 Task: Create a sub task Gather and Analyse Requirements for the task  Create a new online platform for car rental services in the project AgileNexus , assign it to team member softage.1@softage.net and update the status of the sub task to  Off Track , set the priority of the sub task to High
Action: Mouse moved to (88, 251)
Screenshot: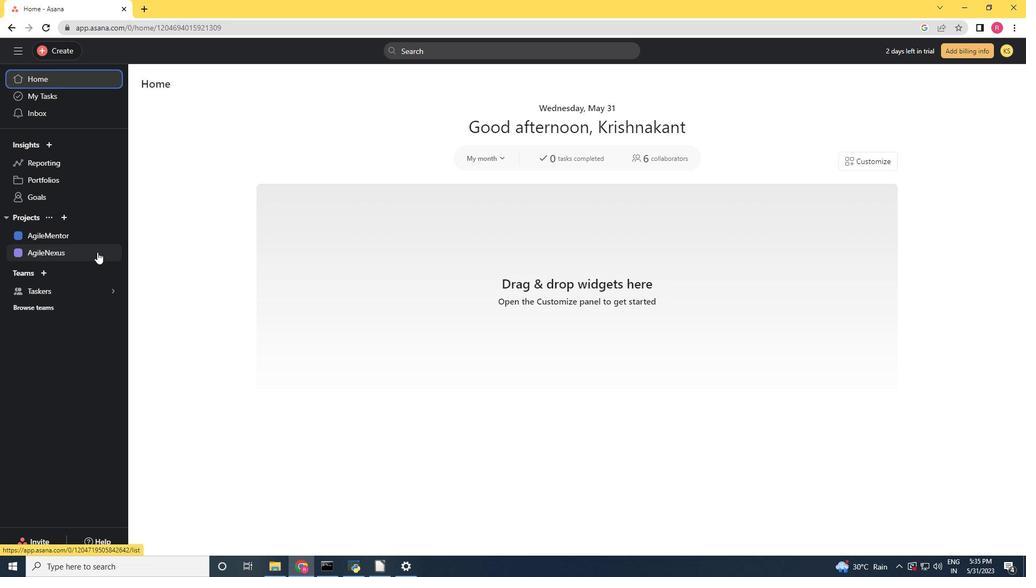 
Action: Mouse pressed left at (88, 251)
Screenshot: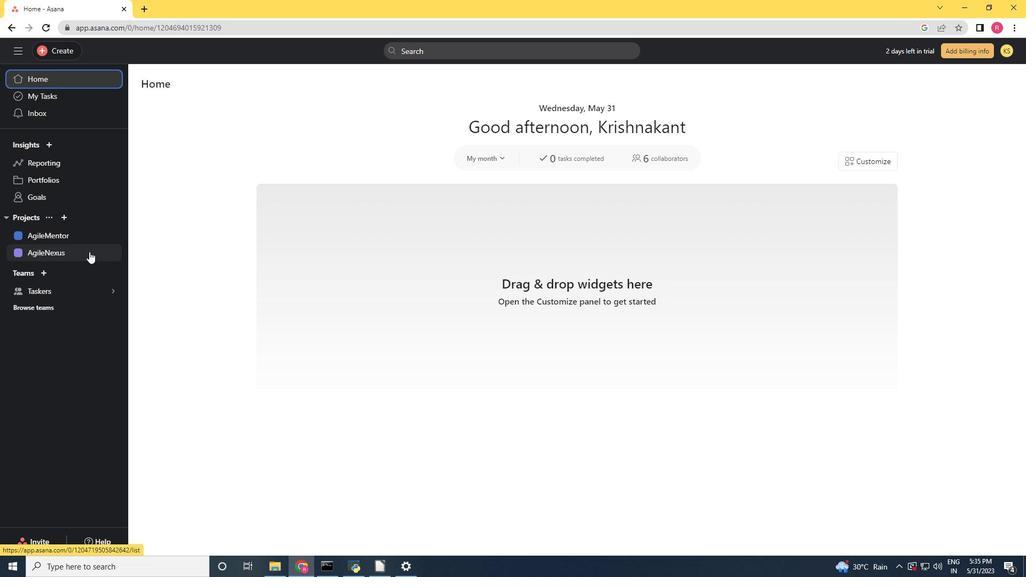 
Action: Mouse moved to (390, 227)
Screenshot: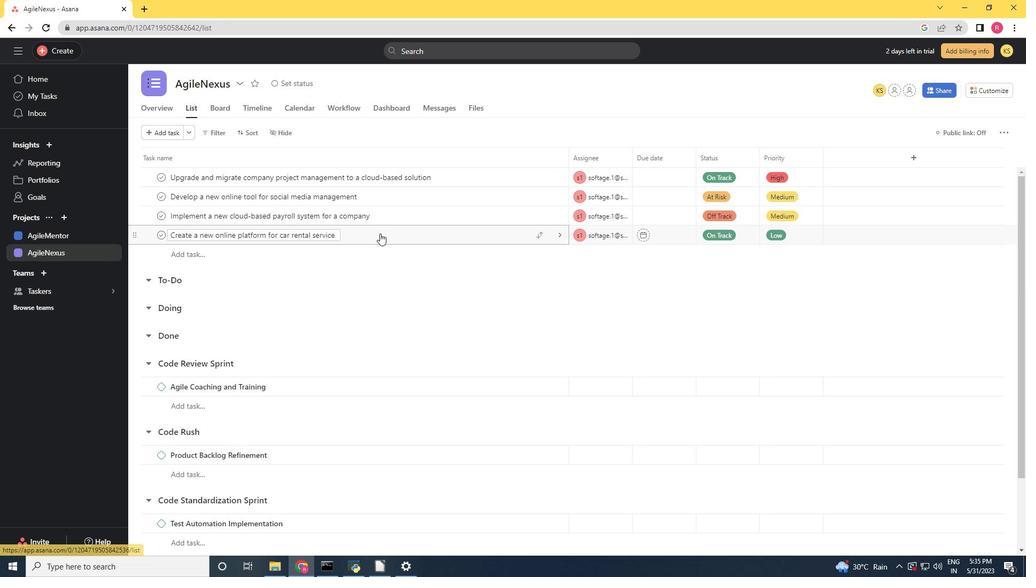 
Action: Mouse pressed left at (390, 227)
Screenshot: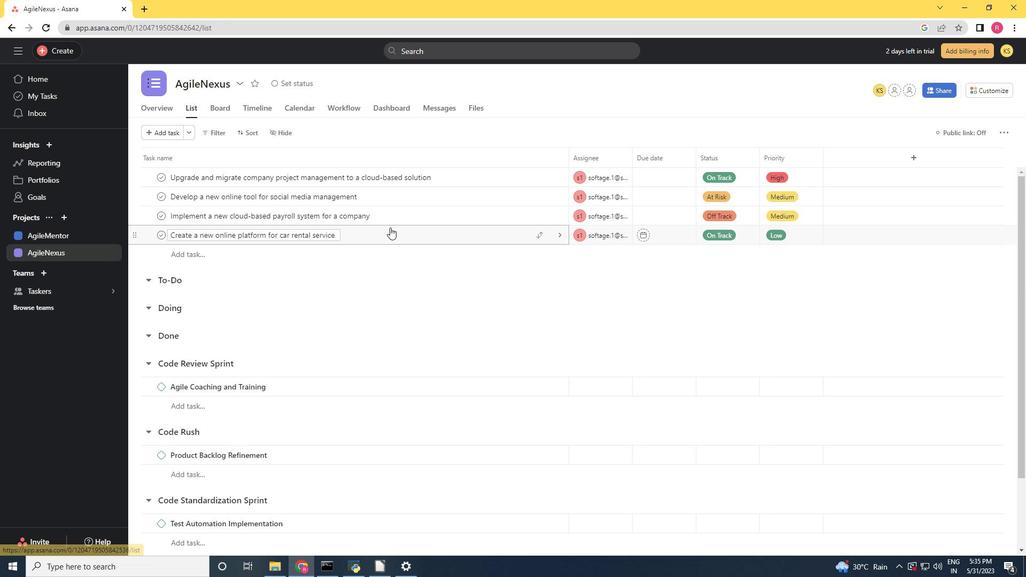 
Action: Mouse moved to (787, 338)
Screenshot: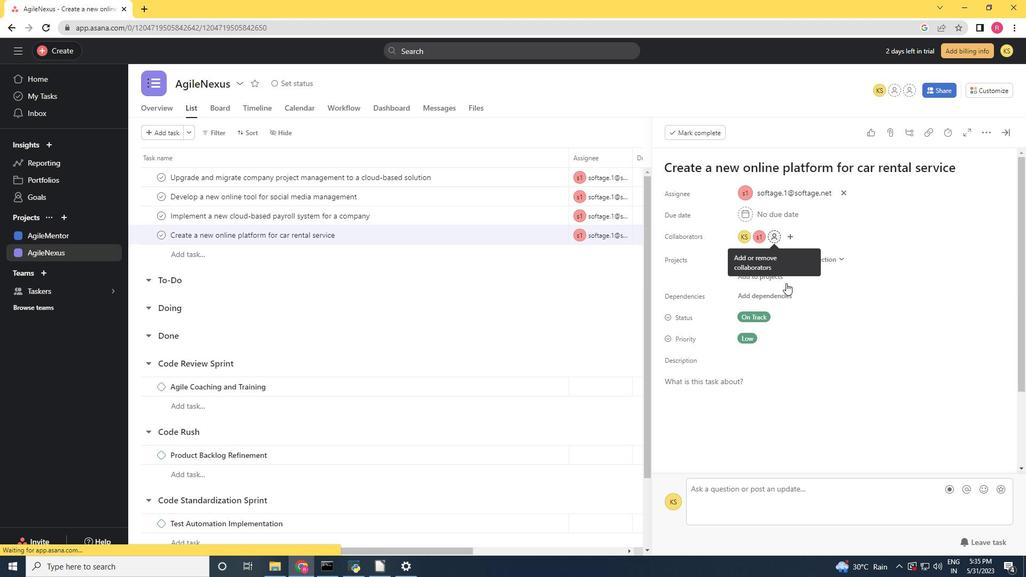 
Action: Mouse scrolled (787, 337) with delta (0, 0)
Screenshot: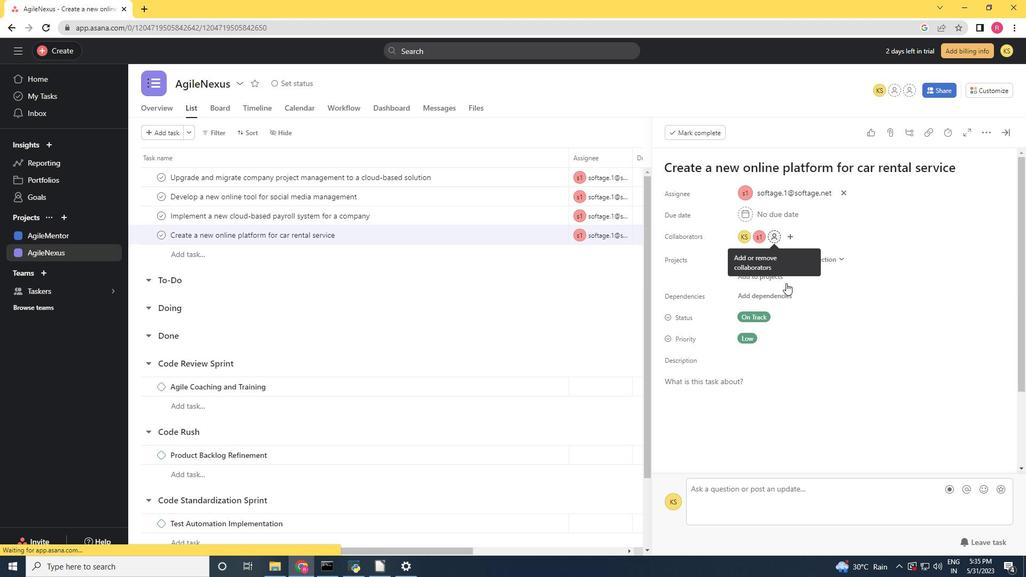 
Action: Mouse moved to (787, 343)
Screenshot: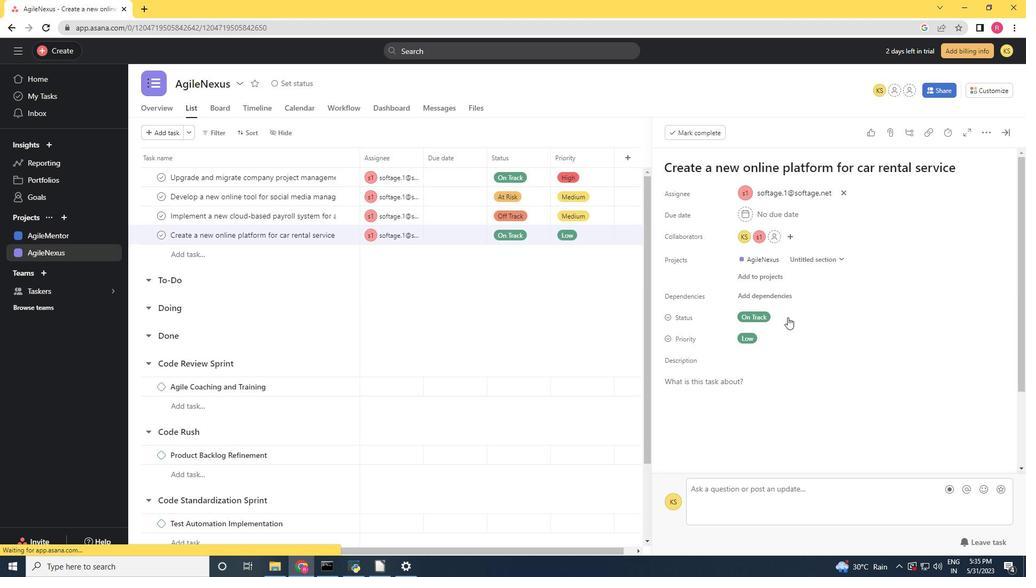 
Action: Mouse scrolled (787, 343) with delta (0, 0)
Screenshot: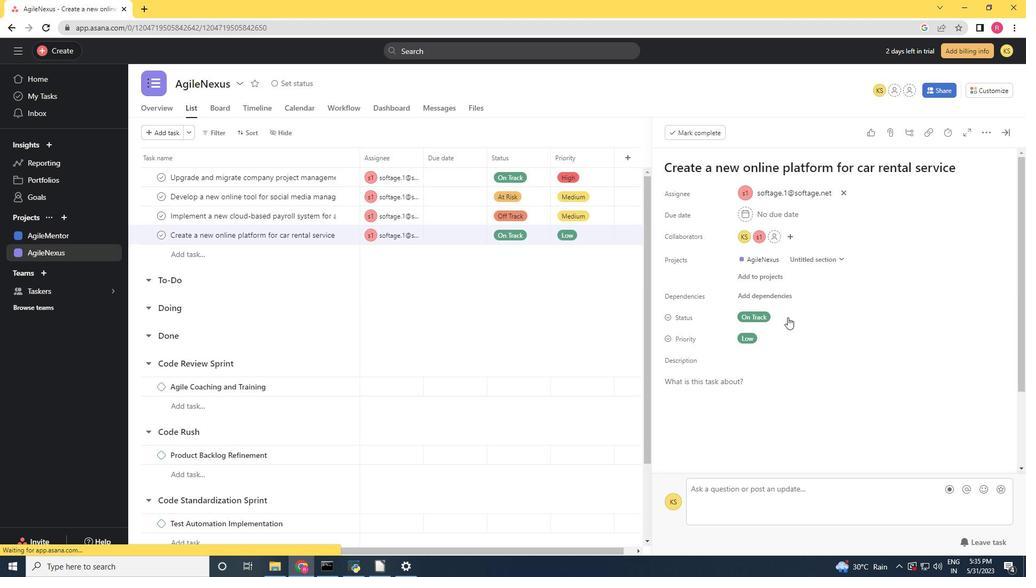 
Action: Mouse moved to (787, 346)
Screenshot: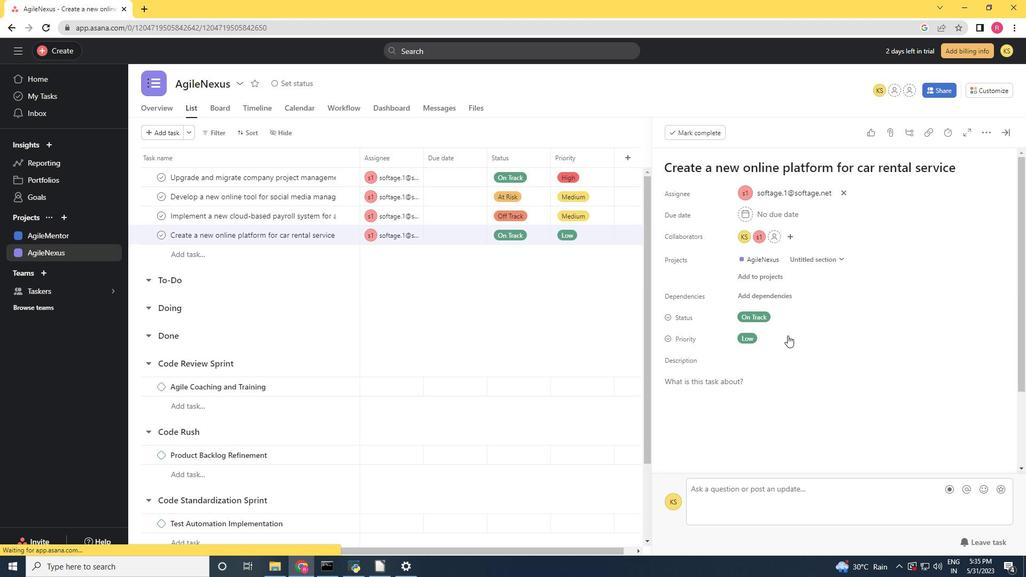 
Action: Mouse scrolled (787, 345) with delta (0, 0)
Screenshot: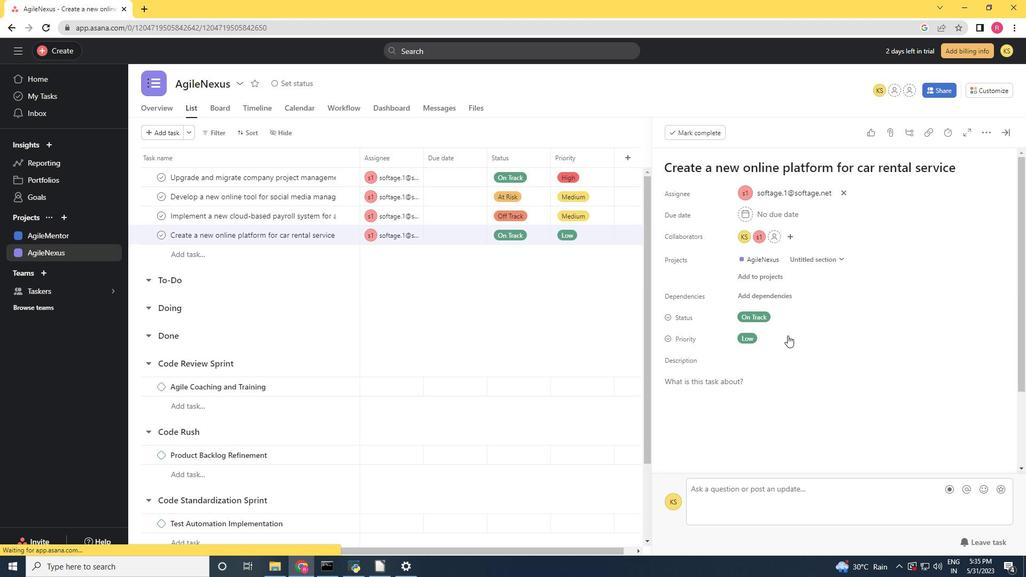 
Action: Mouse moved to (787, 346)
Screenshot: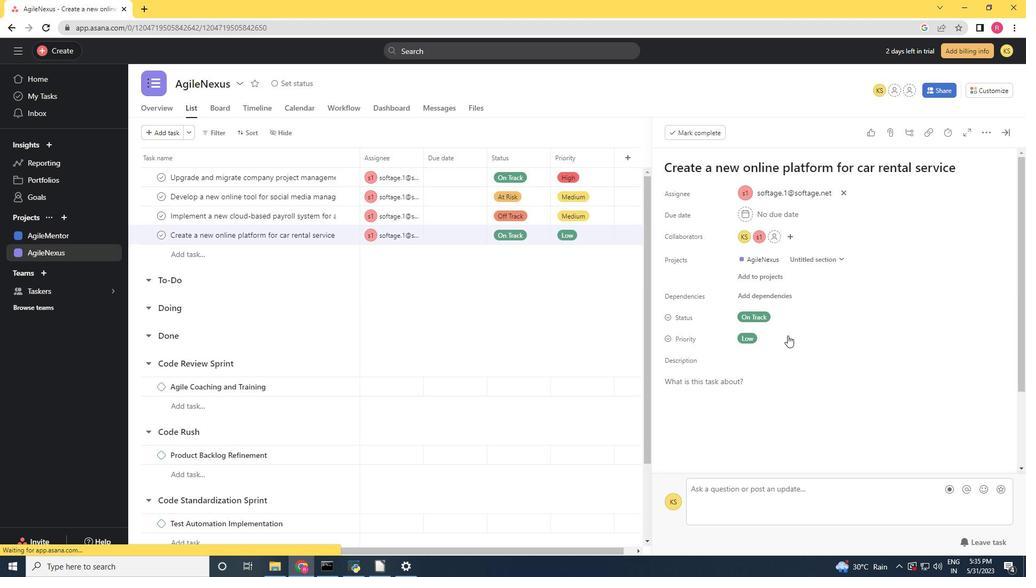 
Action: Mouse scrolled (787, 346) with delta (0, 0)
Screenshot: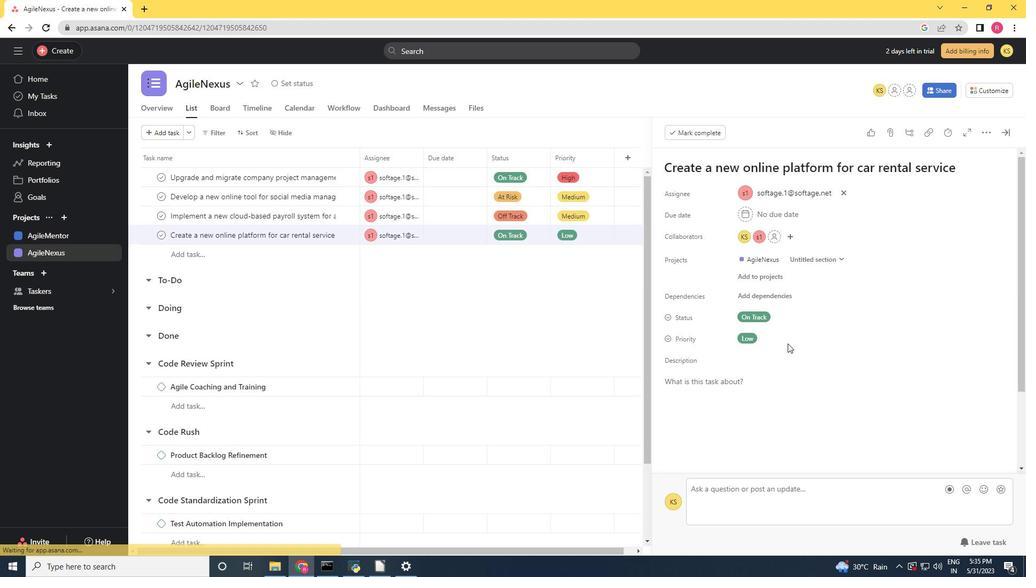 
Action: Mouse moved to (708, 386)
Screenshot: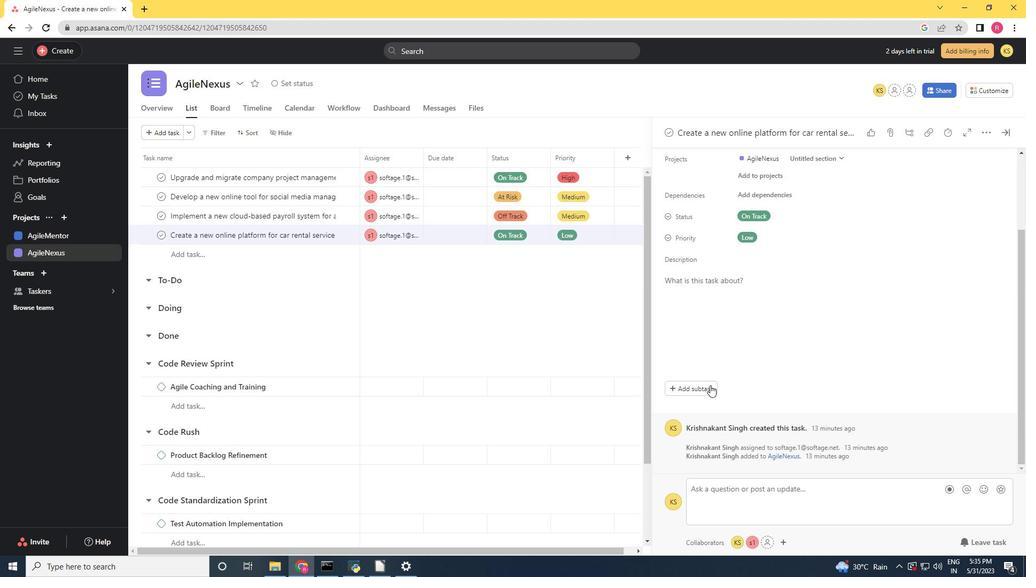 
Action: Mouse pressed left at (707, 387)
Screenshot: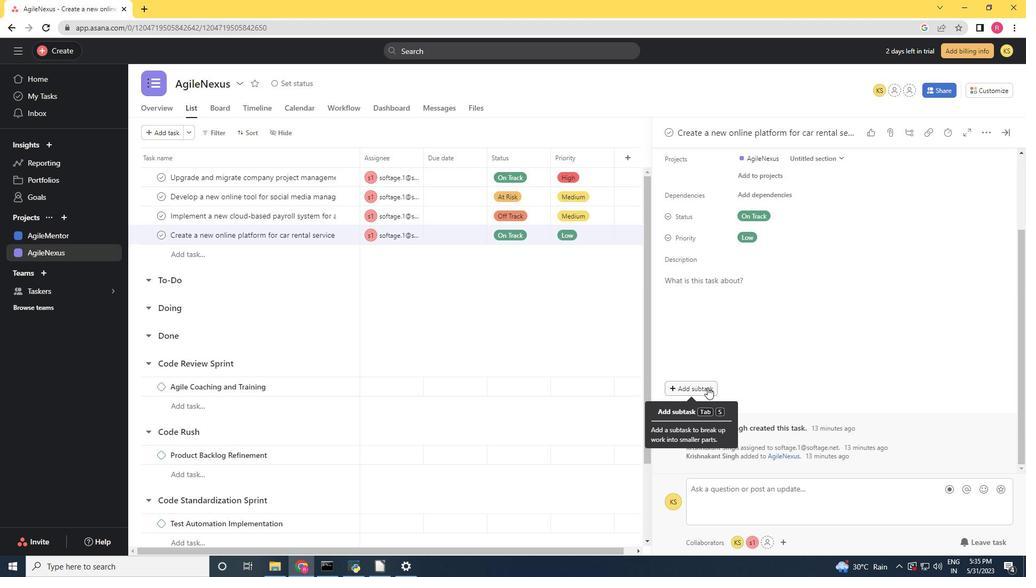 
Action: Mouse moved to (729, 380)
Screenshot: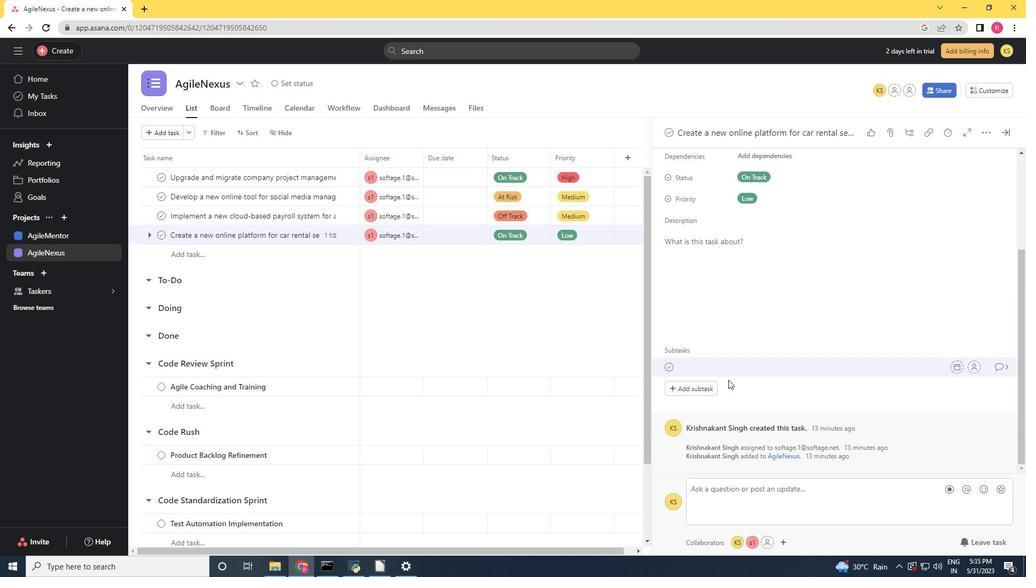 
Action: Key pressed <Key.shift>Gather<Key.space>a<Key.space><Key.shift>Analyse<Key.space><Key.shift>Requirements
Screenshot: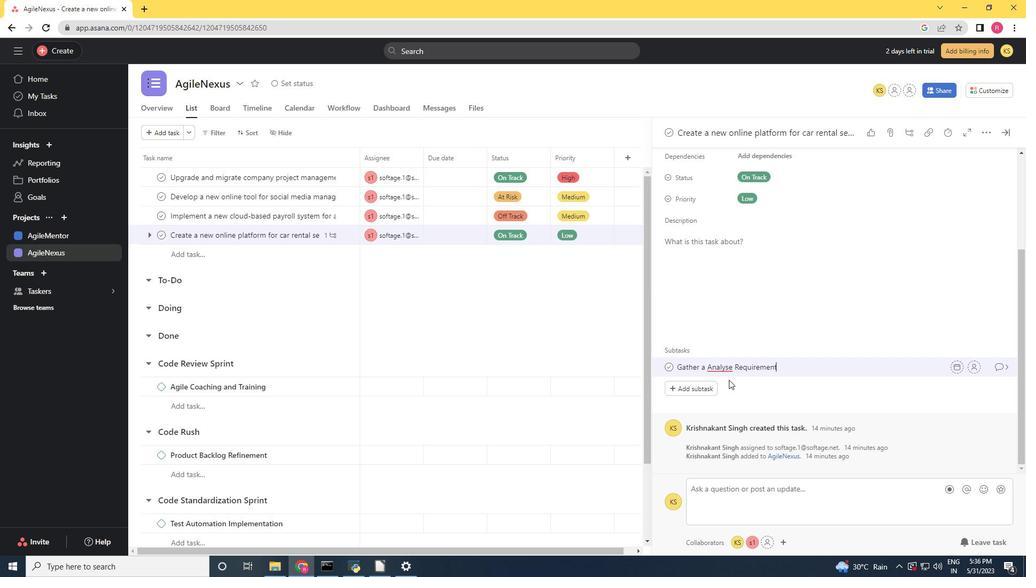 
Action: Mouse moved to (976, 367)
Screenshot: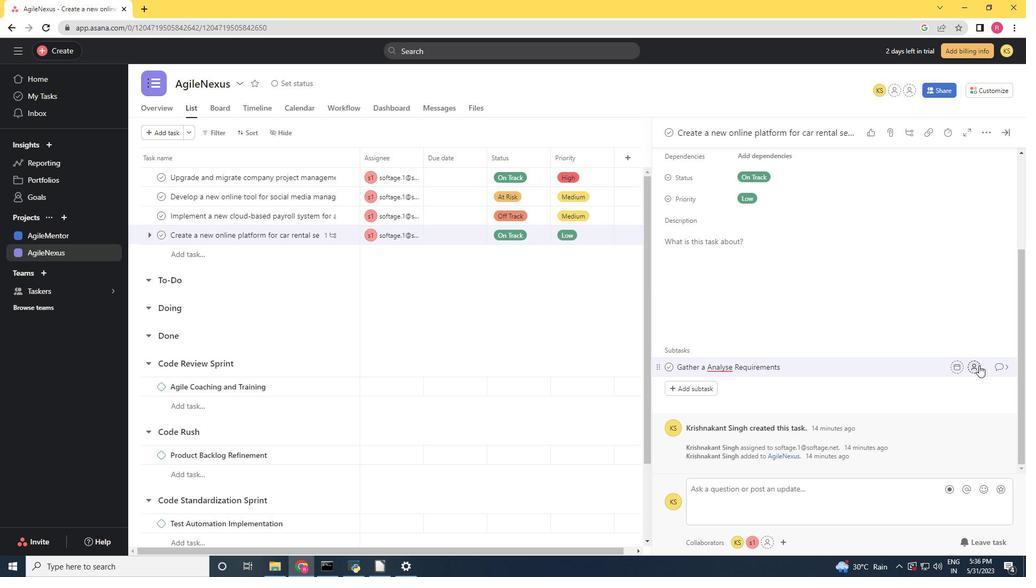 
Action: Mouse pressed left at (976, 367)
Screenshot: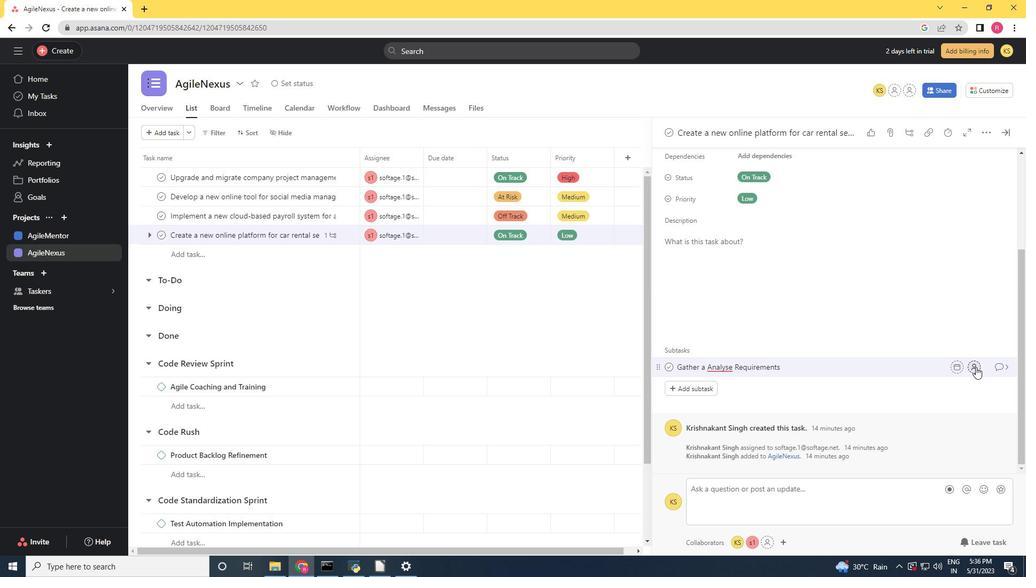 
Action: Mouse moved to (895, 406)
Screenshot: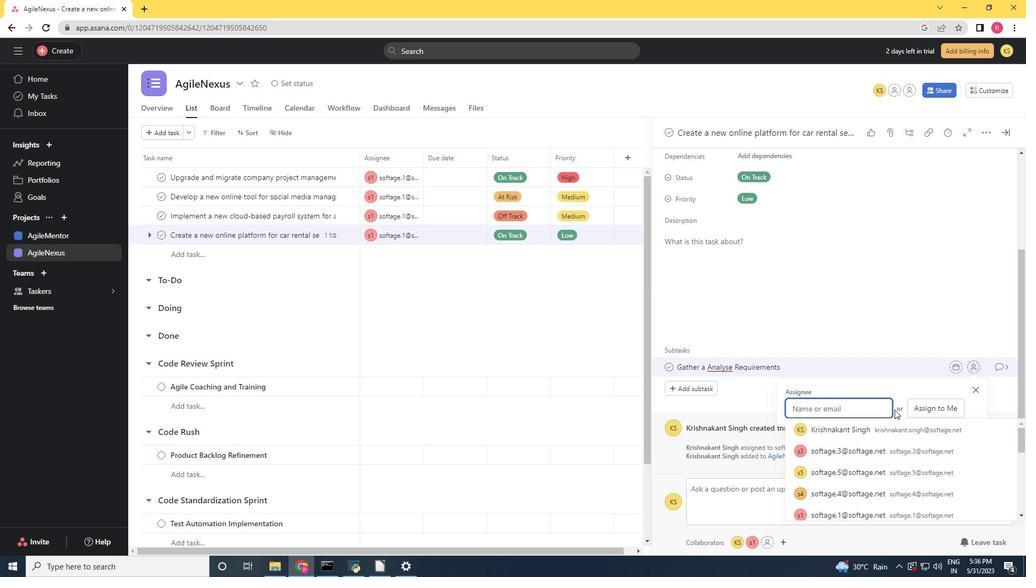 
Action: Key pressed softage.1<Key.shift>@softage.net
Screenshot: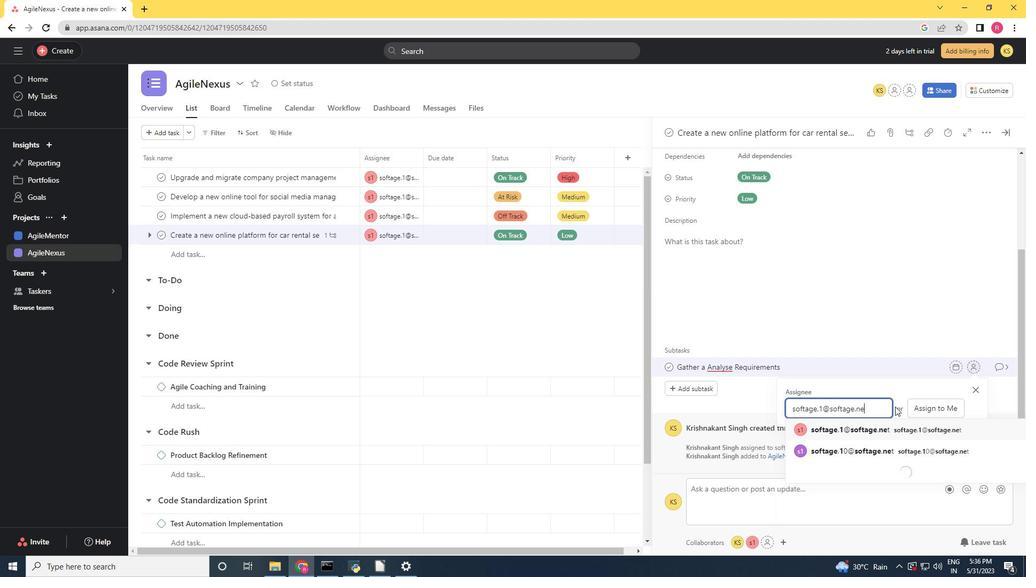 
Action: Mouse moved to (887, 427)
Screenshot: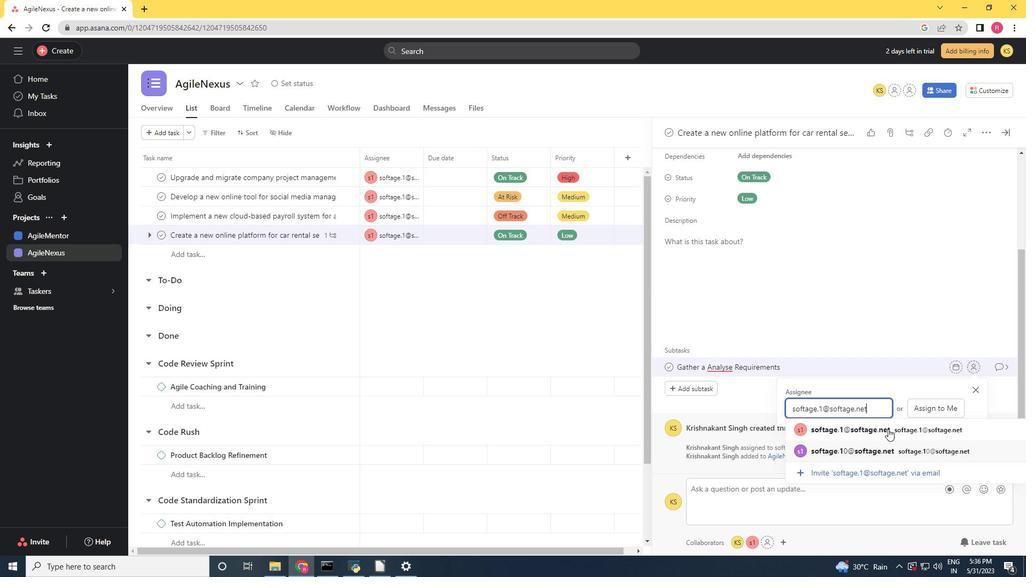 
Action: Mouse pressed left at (887, 427)
Screenshot: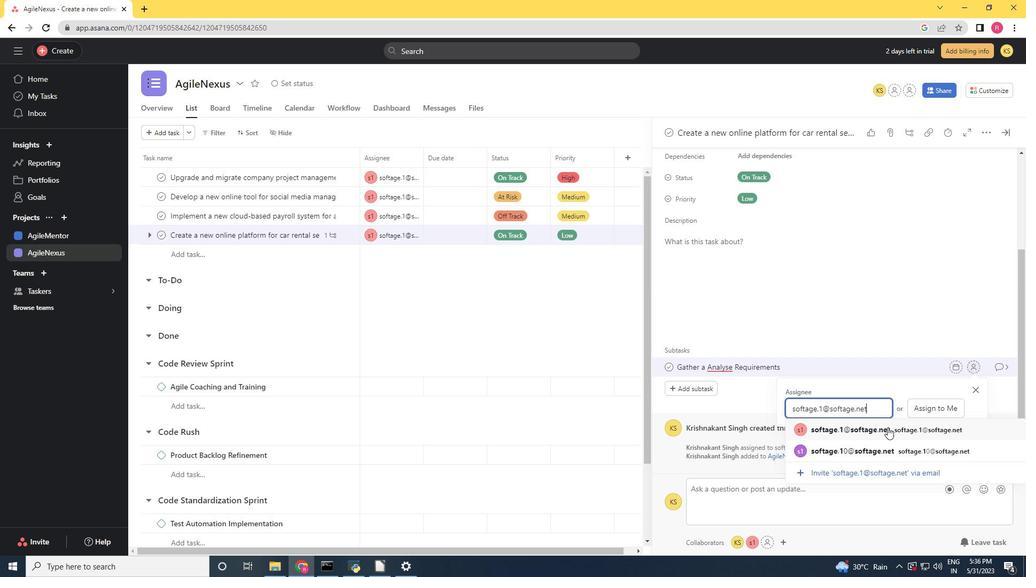 
Action: Mouse moved to (1005, 367)
Screenshot: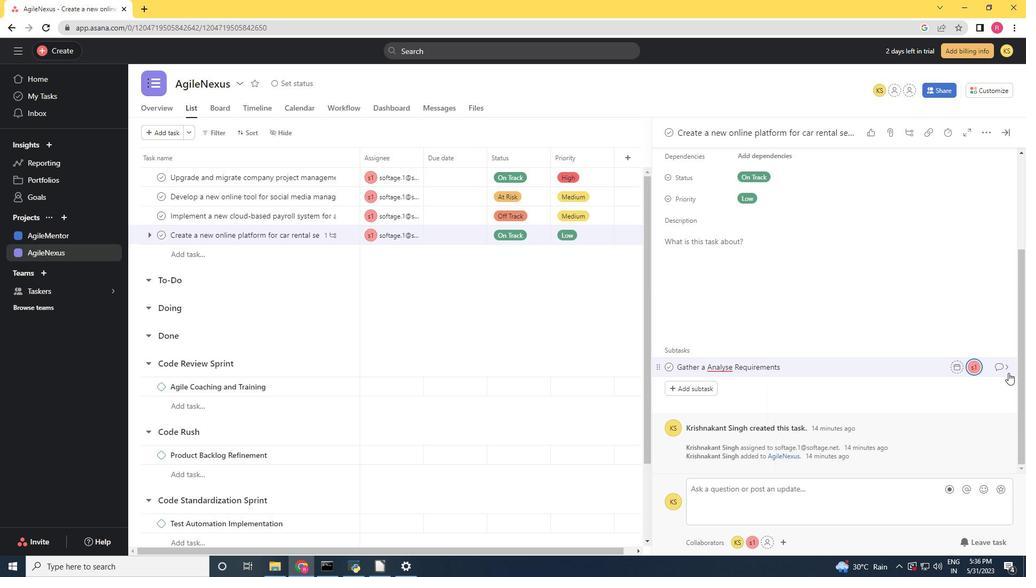 
Action: Mouse pressed left at (1005, 367)
Screenshot: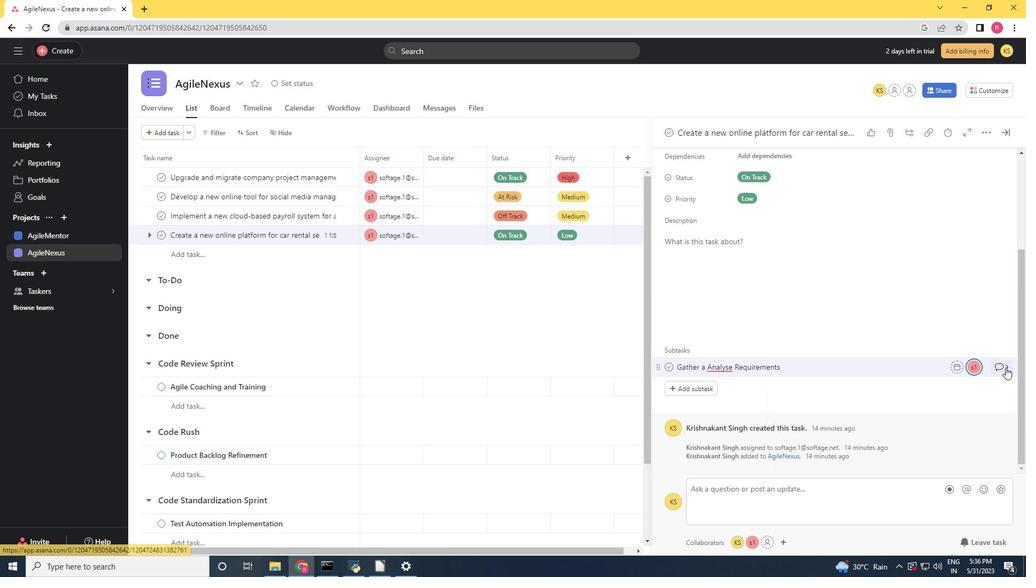 
Action: Mouse moved to (691, 306)
Screenshot: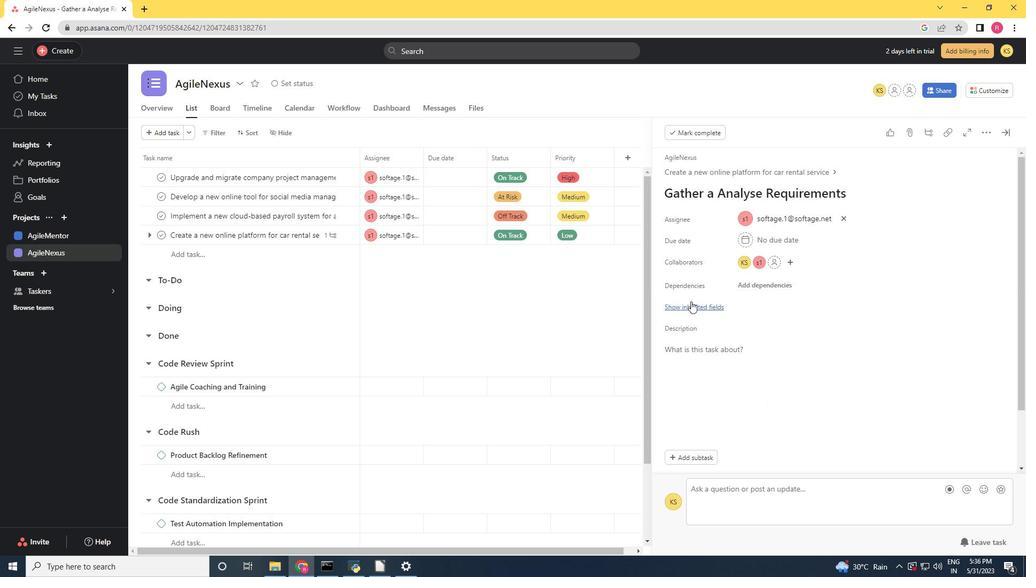 
Action: Mouse pressed left at (691, 306)
Screenshot: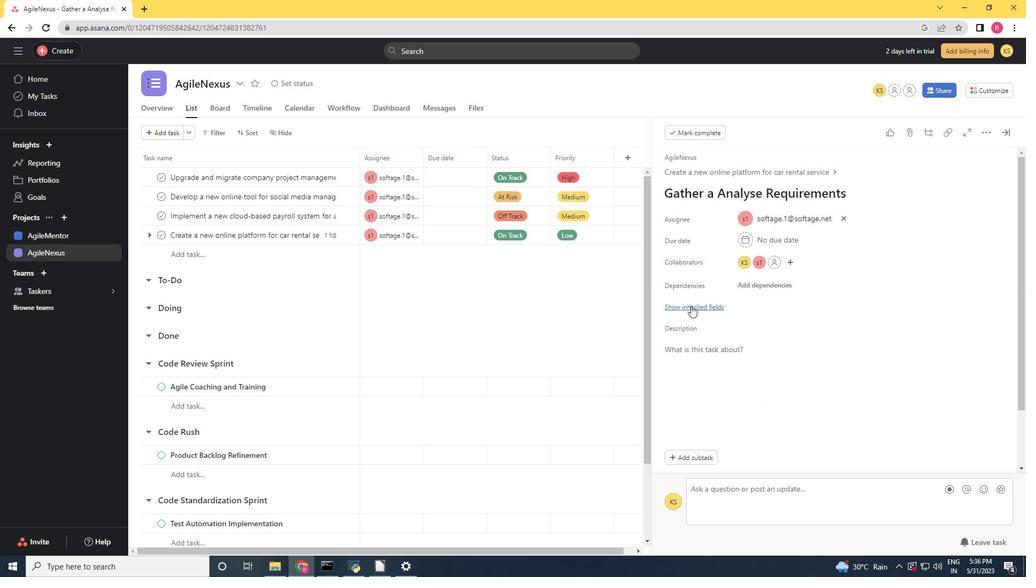 
Action: Mouse moved to (753, 323)
Screenshot: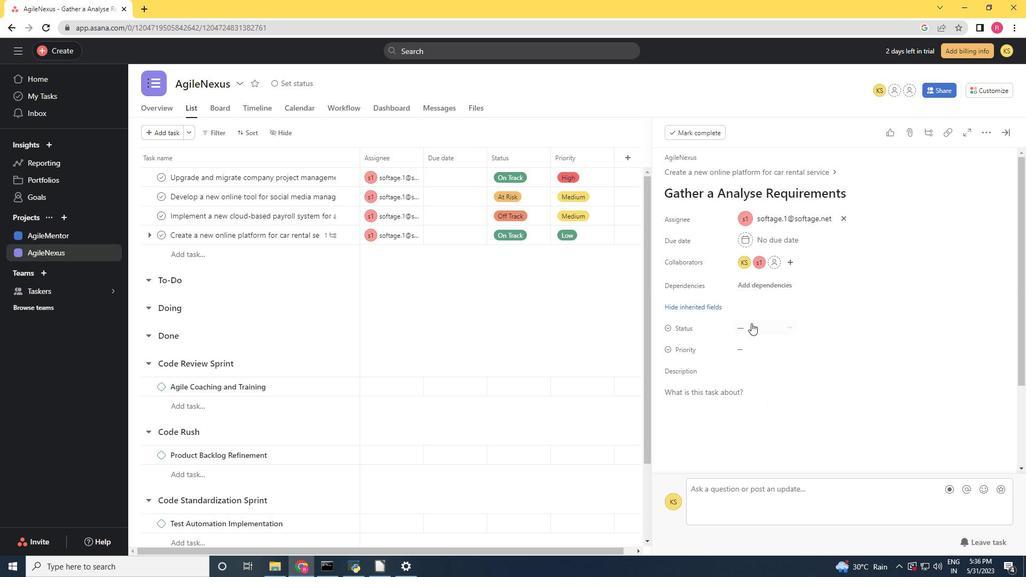 
Action: Mouse pressed left at (753, 323)
Screenshot: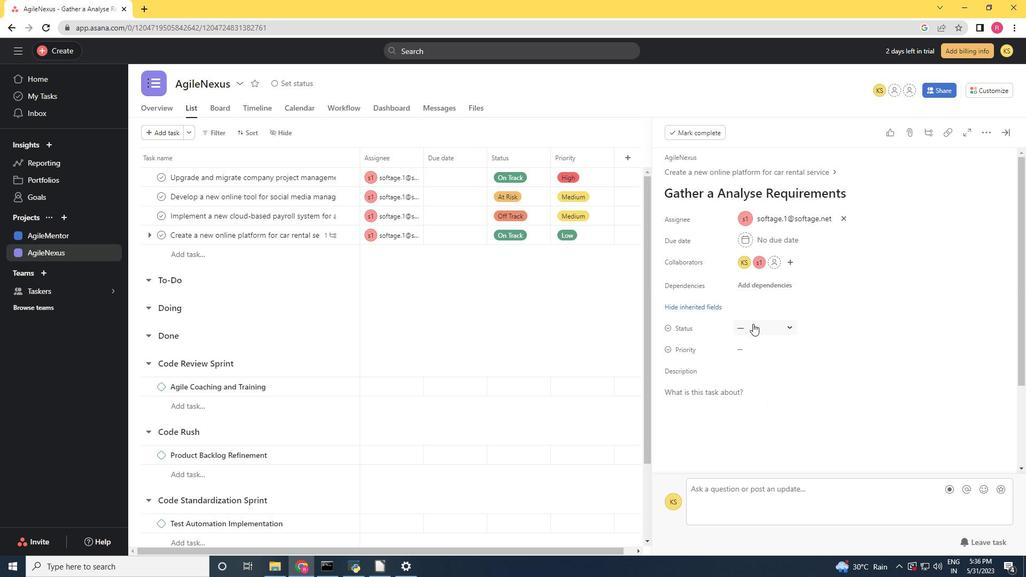 
Action: Mouse moved to (778, 386)
Screenshot: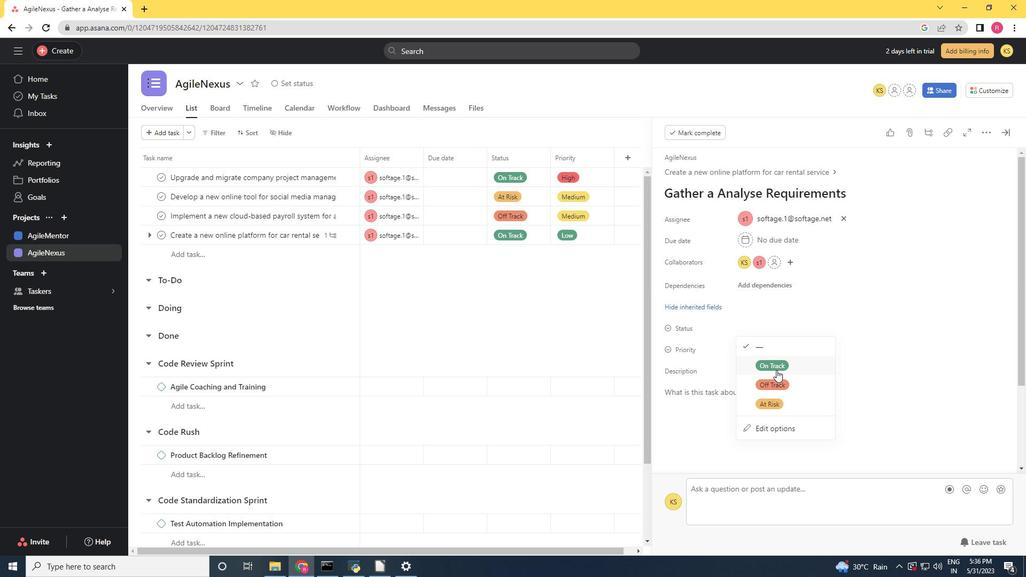 
Action: Mouse pressed left at (778, 386)
Screenshot: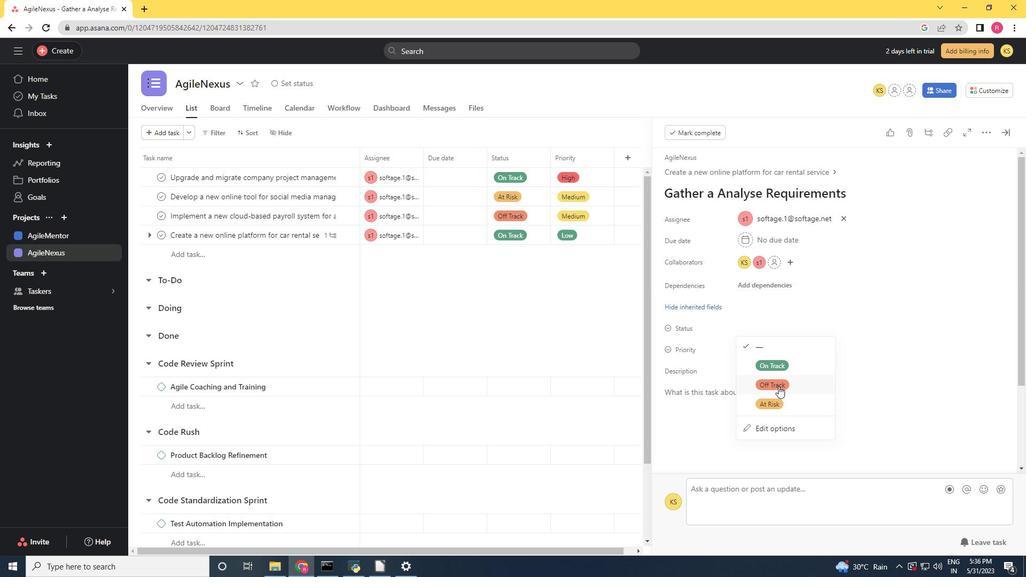 
Action: Mouse moved to (750, 347)
Screenshot: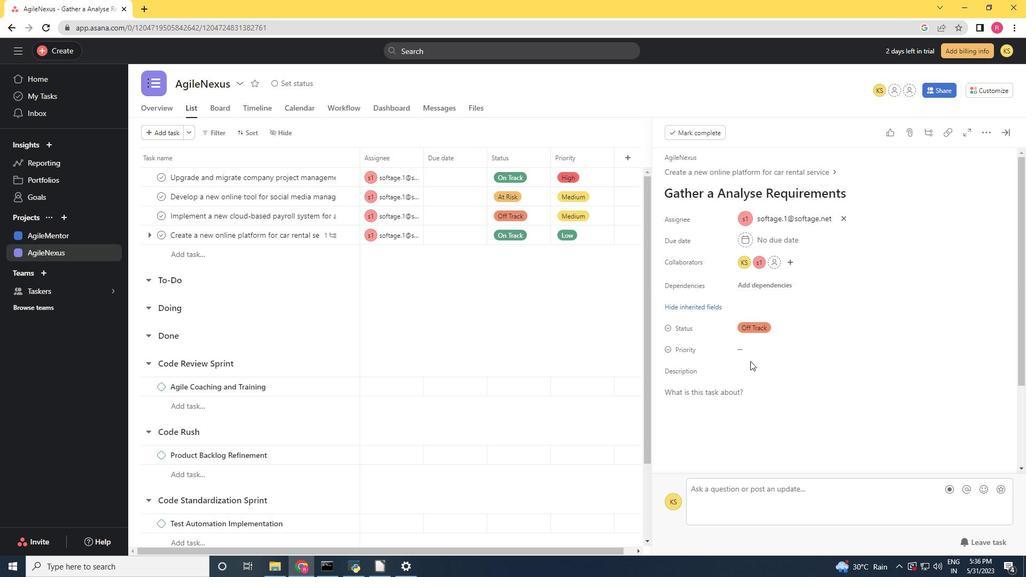 
Action: Mouse pressed left at (750, 347)
Screenshot: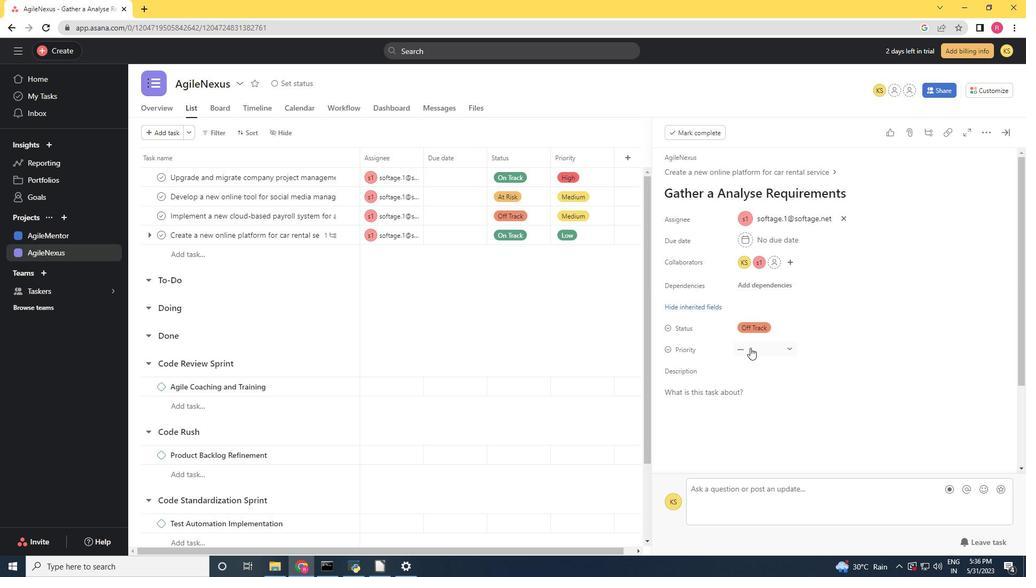 
Action: Mouse moved to (756, 388)
Screenshot: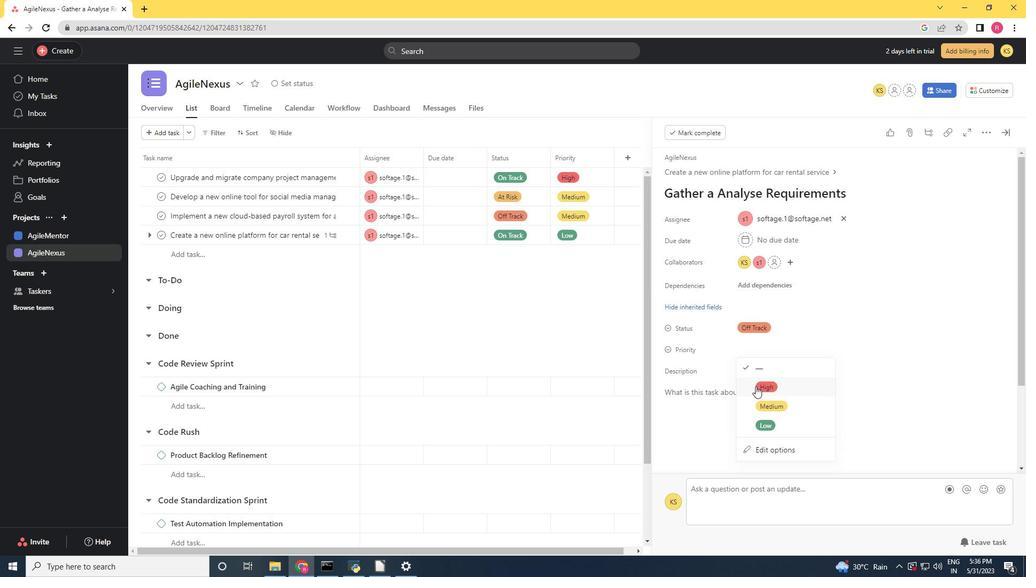 
Action: Mouse pressed left at (756, 388)
Screenshot: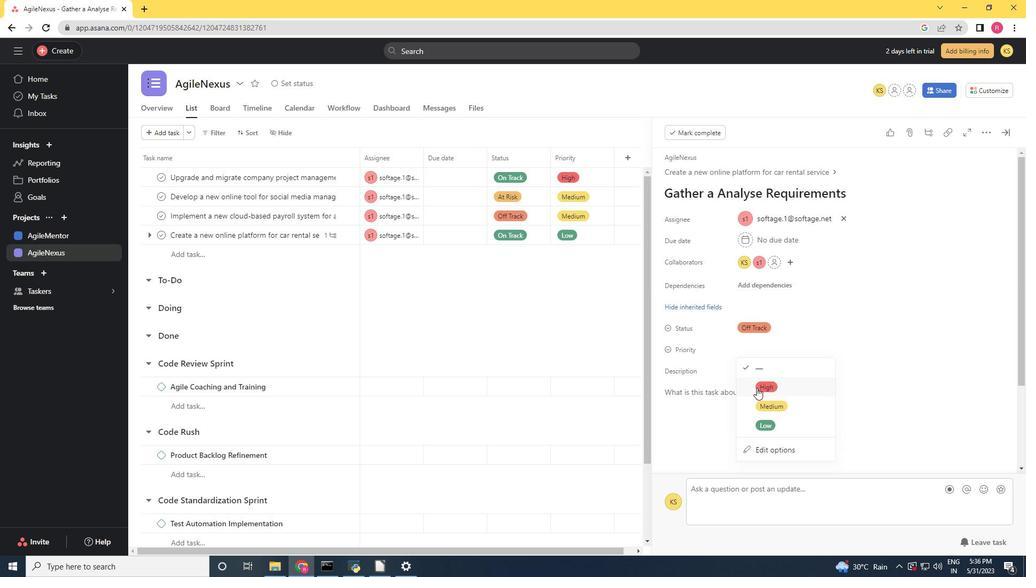
